 Task: Create a due date automation trigger when advanced on, 2 working days before a card is due add fields with custom field "Resume" set to a date between 1 and 7 days ago is due at 11:00 AM.
Action: Mouse moved to (1011, 75)
Screenshot: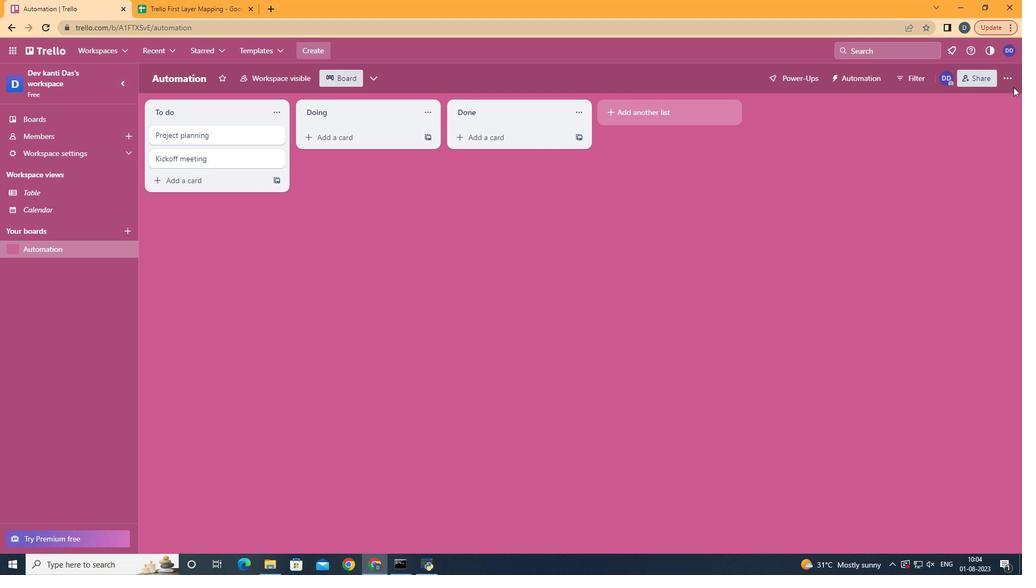 
Action: Mouse pressed left at (1011, 75)
Screenshot: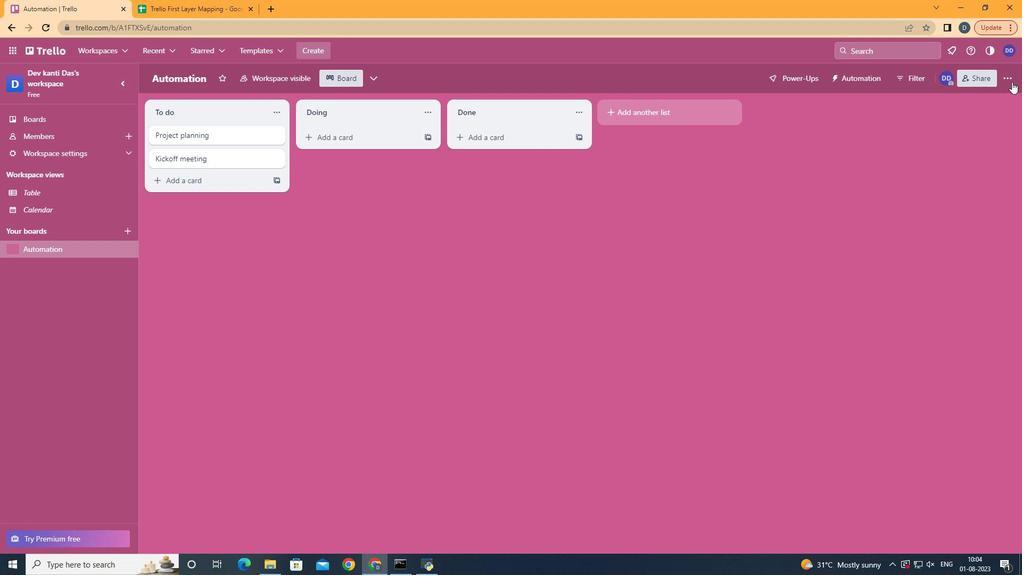 
Action: Mouse moved to (949, 226)
Screenshot: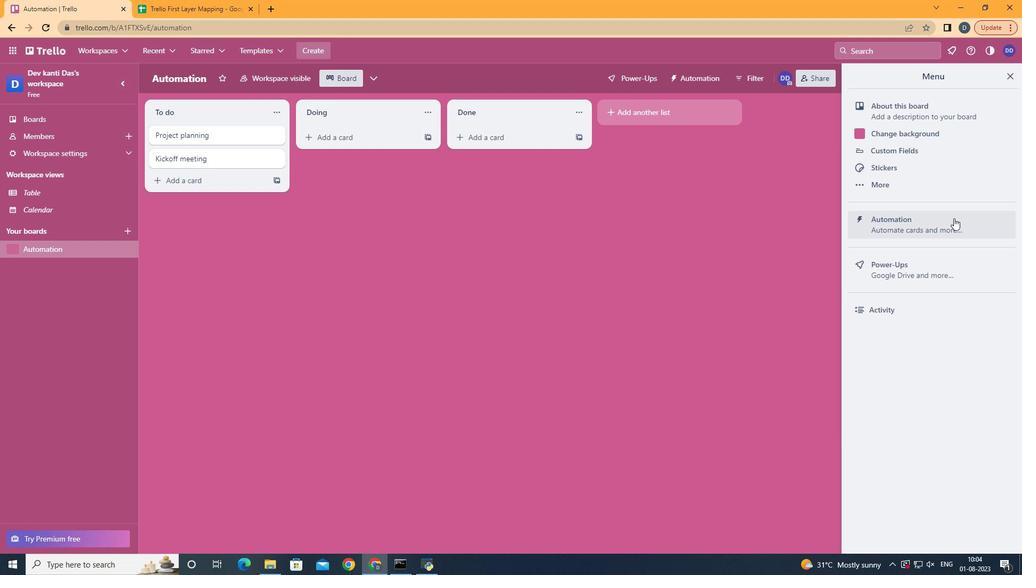 
Action: Mouse pressed left at (949, 226)
Screenshot: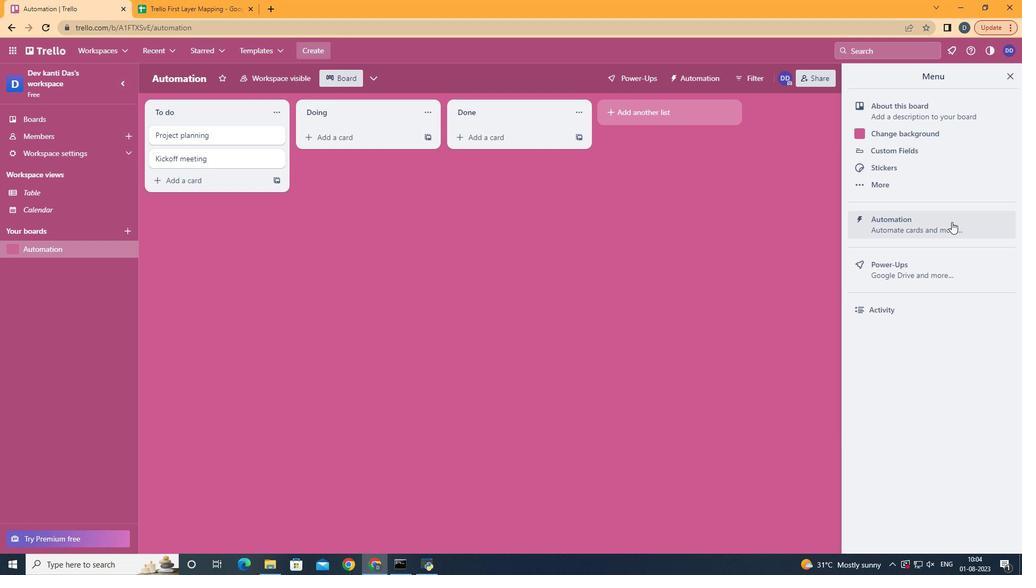 
Action: Mouse moved to (205, 210)
Screenshot: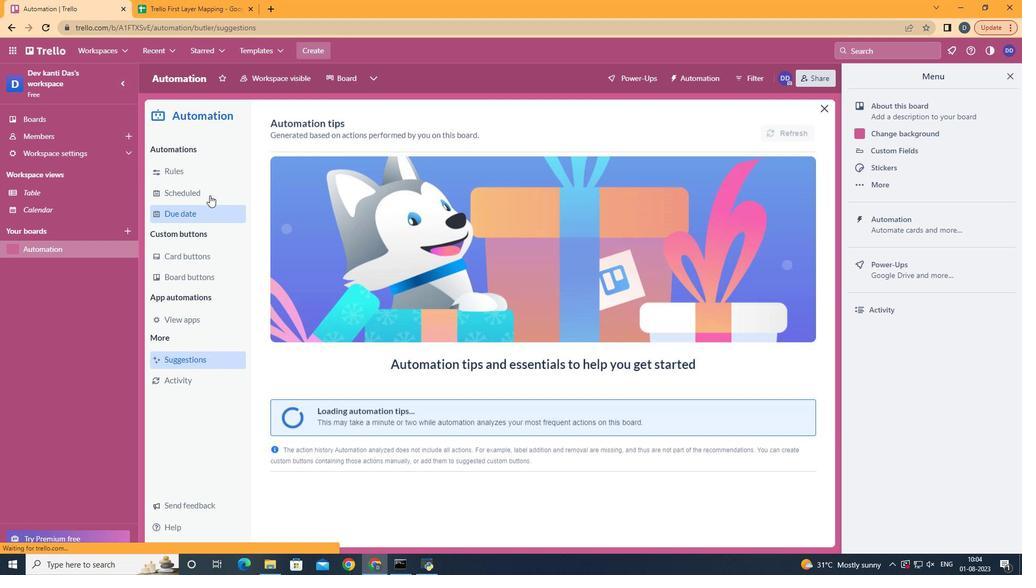 
Action: Mouse pressed left at (205, 210)
Screenshot: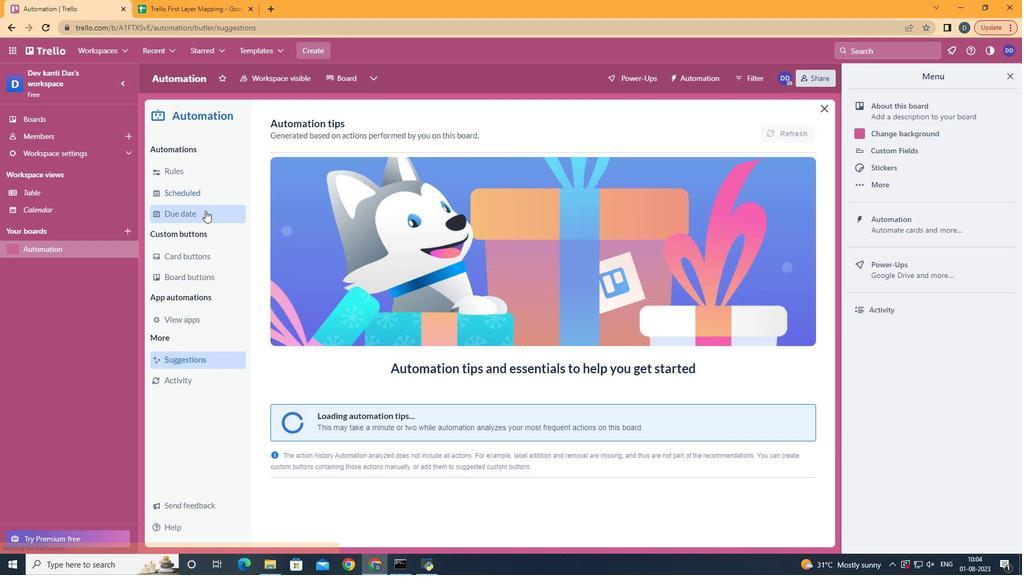 
Action: Mouse moved to (748, 126)
Screenshot: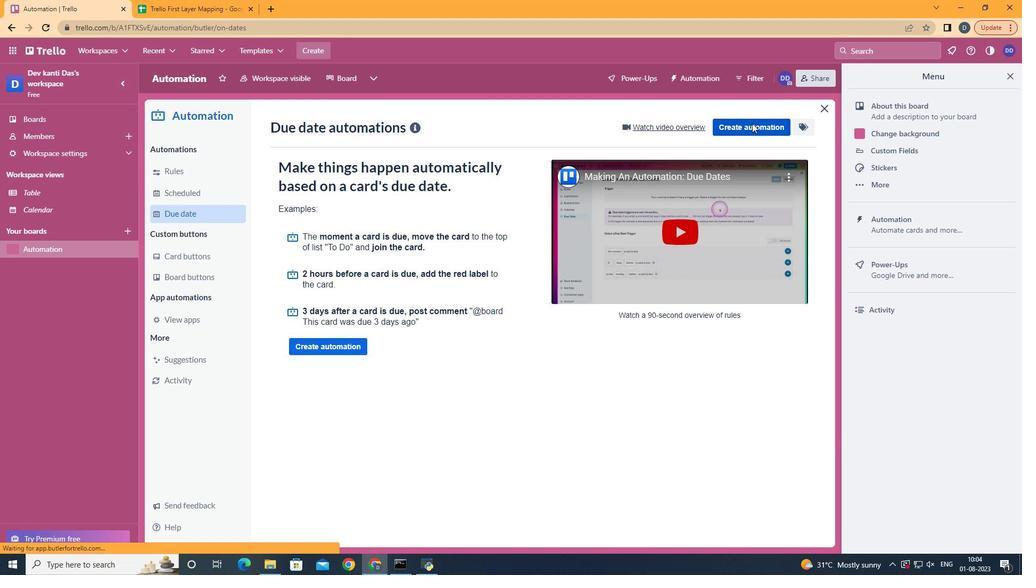 
Action: Mouse pressed left at (748, 126)
Screenshot: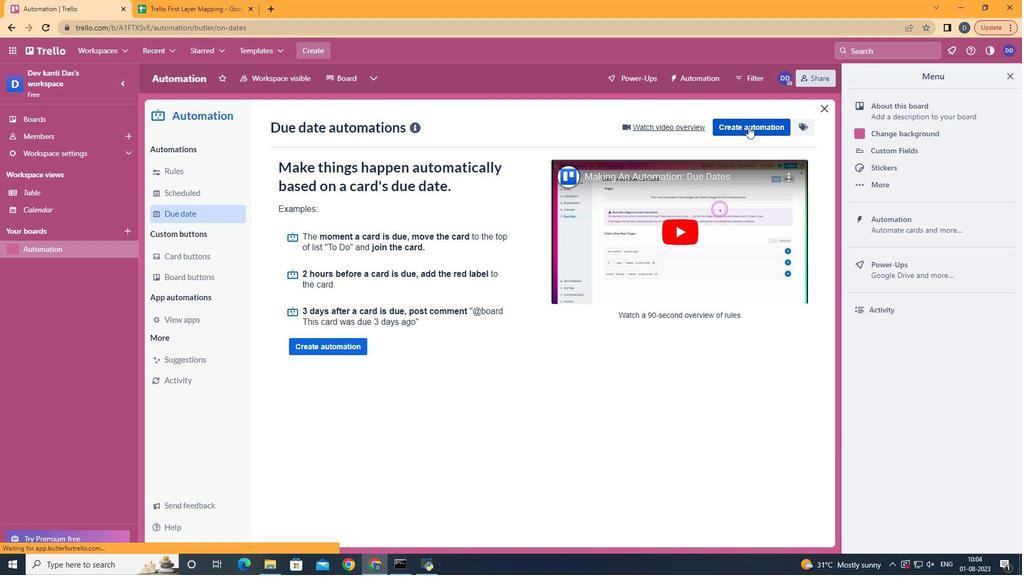 
Action: Mouse moved to (545, 227)
Screenshot: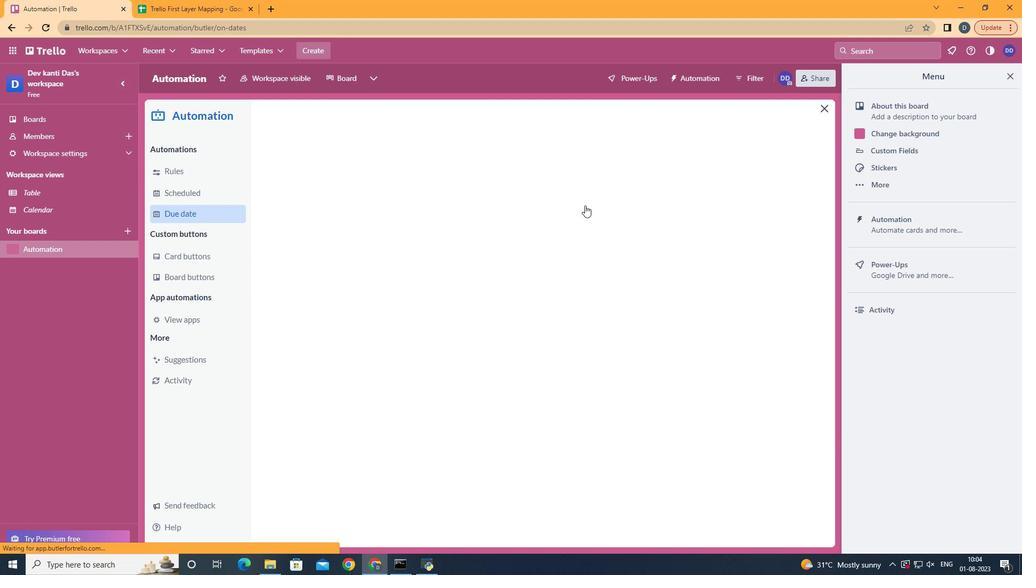 
Action: Mouse pressed left at (545, 227)
Screenshot: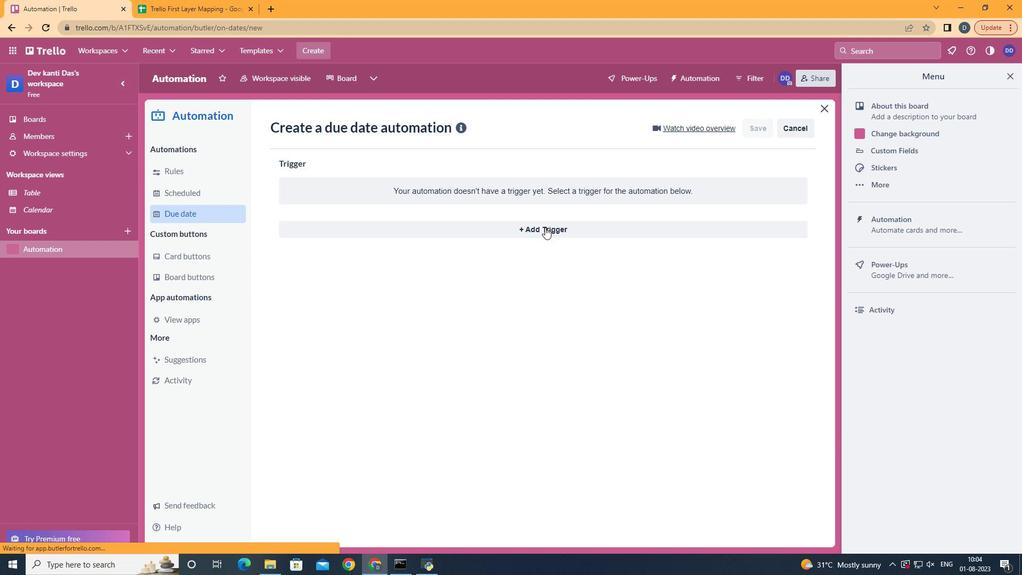 
Action: Mouse moved to (349, 430)
Screenshot: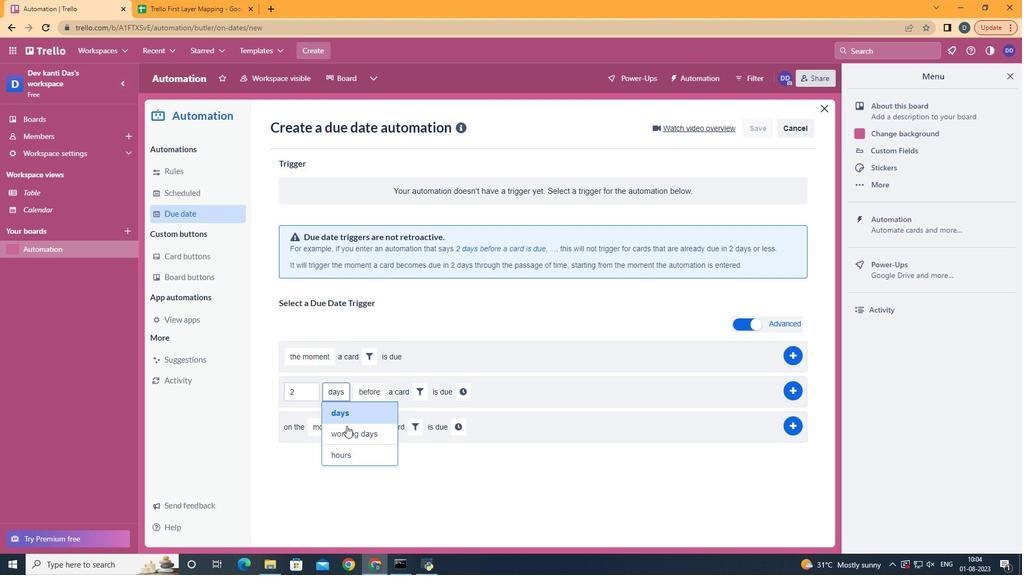 
Action: Mouse pressed left at (349, 430)
Screenshot: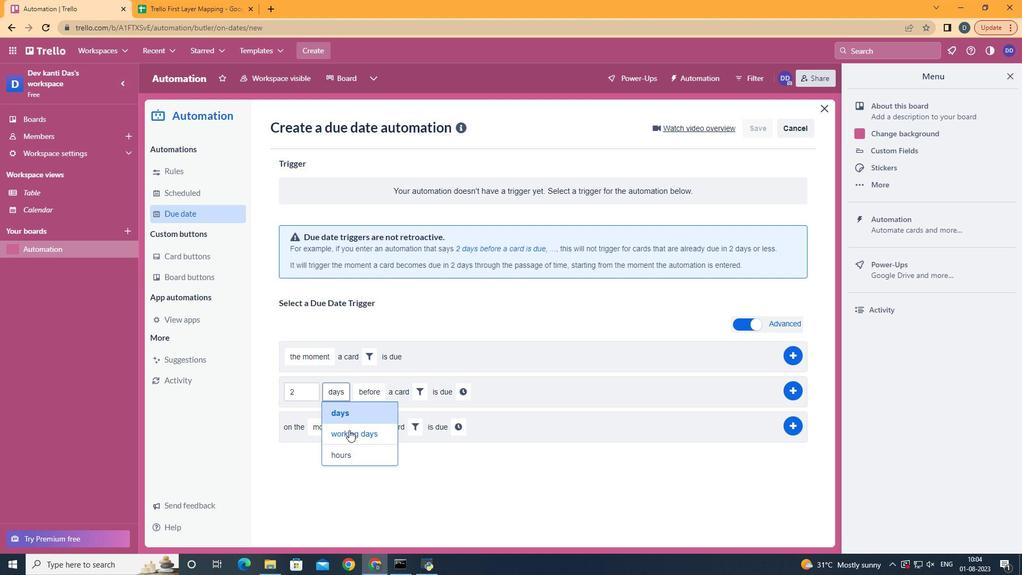 
Action: Mouse moved to (446, 391)
Screenshot: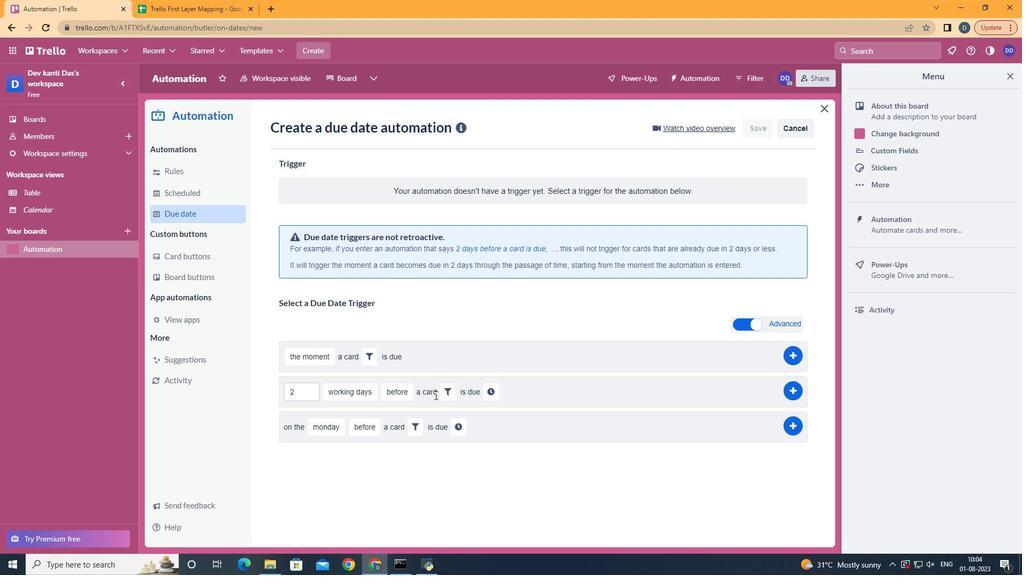 
Action: Mouse pressed left at (446, 391)
Screenshot: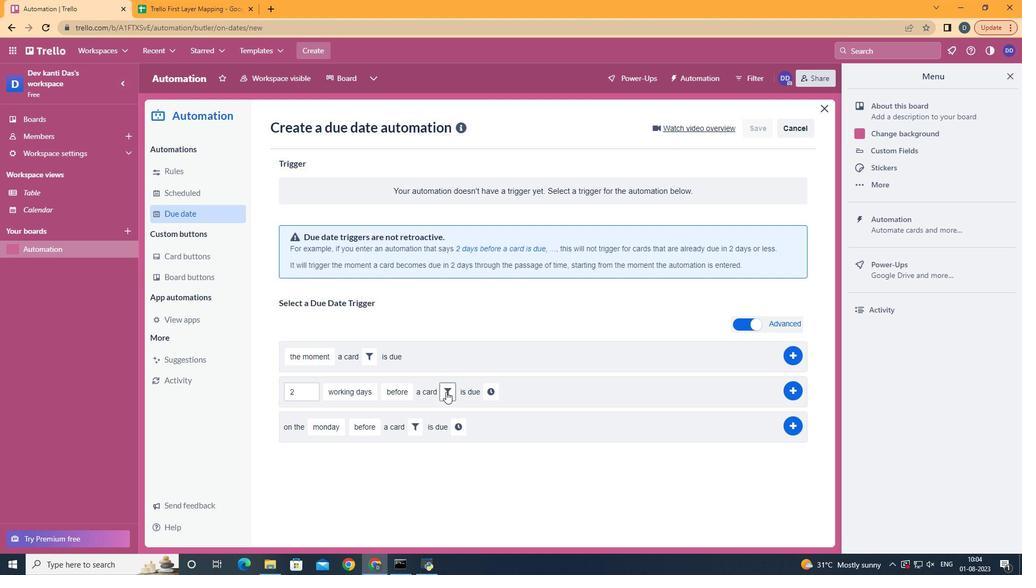 
Action: Mouse moved to (621, 432)
Screenshot: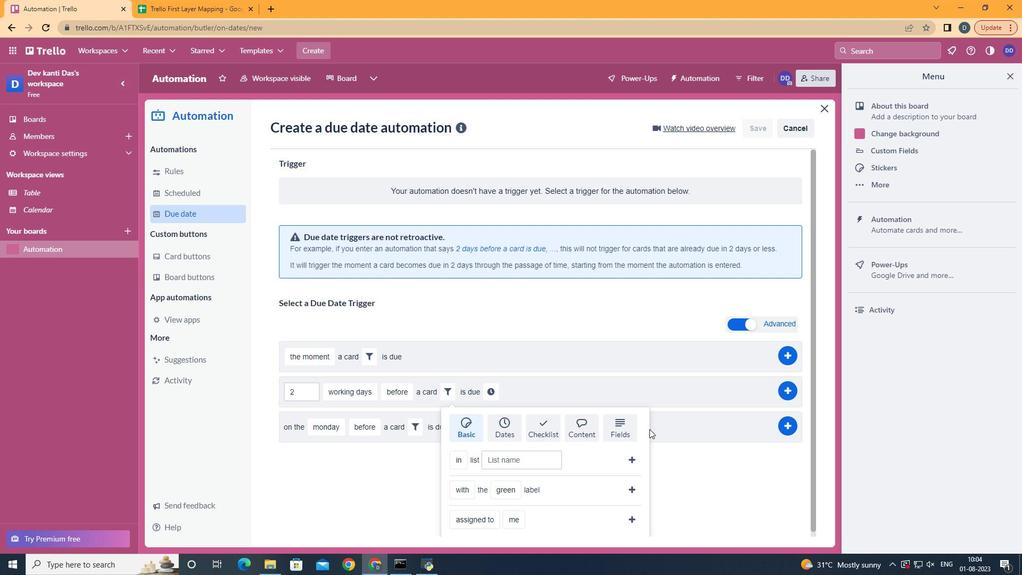 
Action: Mouse pressed left at (621, 432)
Screenshot: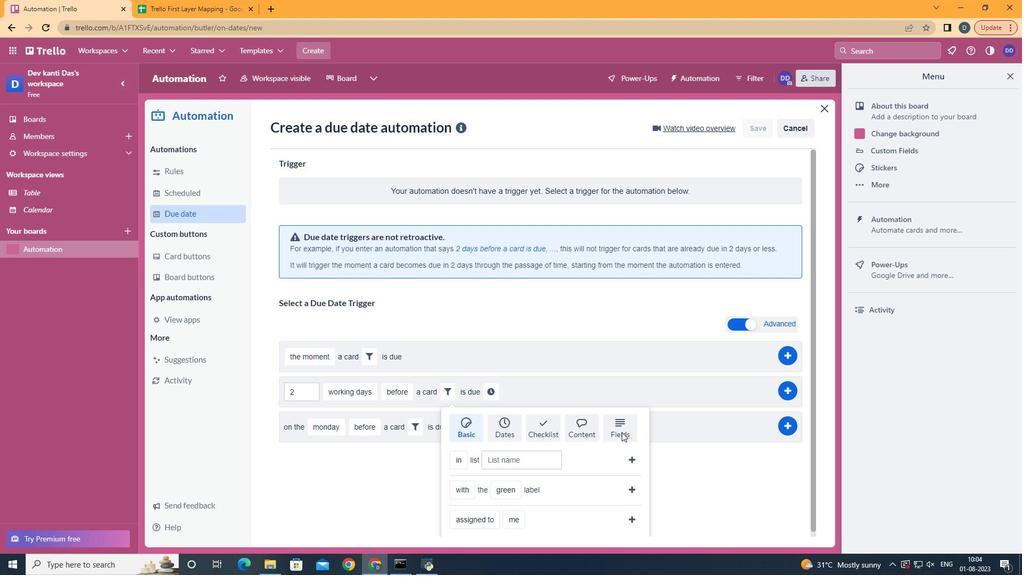 
Action: Mouse moved to (620, 432)
Screenshot: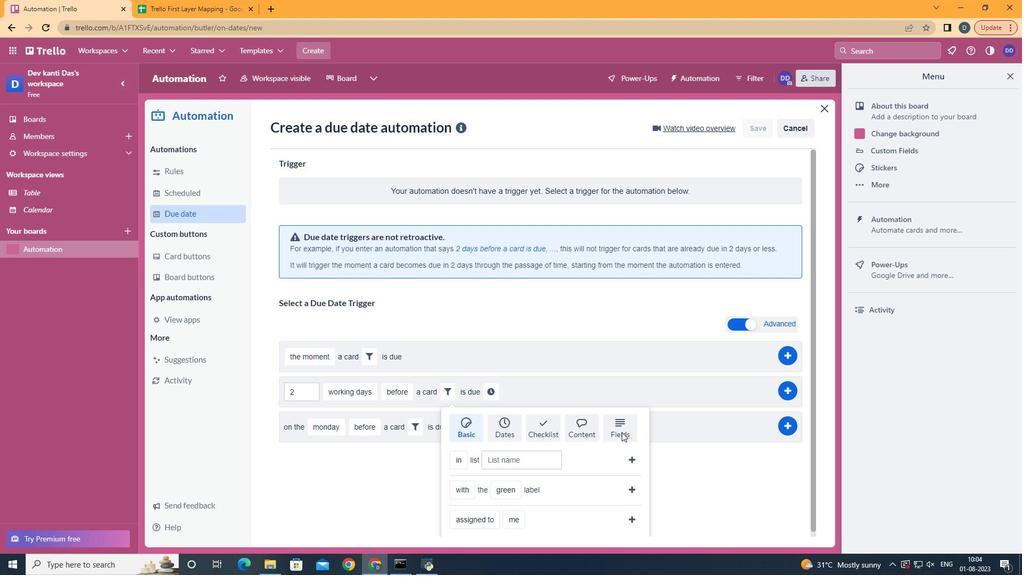 
Action: Mouse scrolled (620, 431) with delta (0, 0)
Screenshot: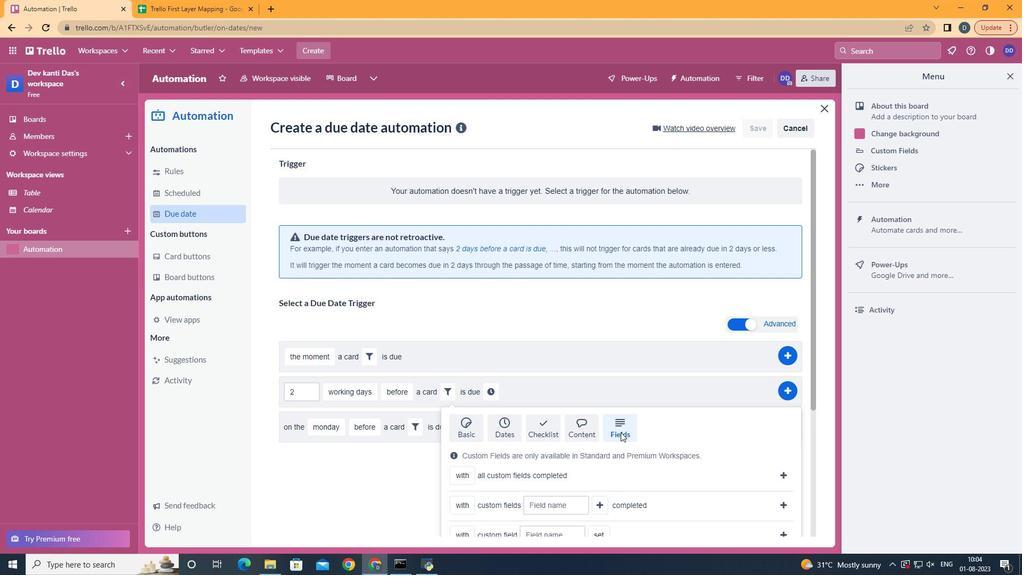 
Action: Mouse scrolled (620, 431) with delta (0, 0)
Screenshot: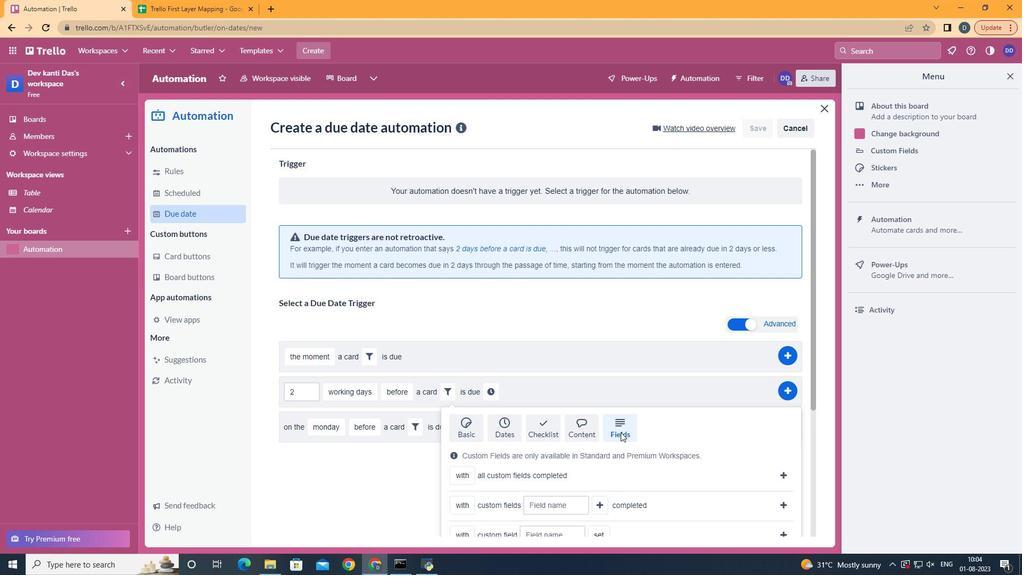 
Action: Mouse scrolled (620, 431) with delta (0, 0)
Screenshot: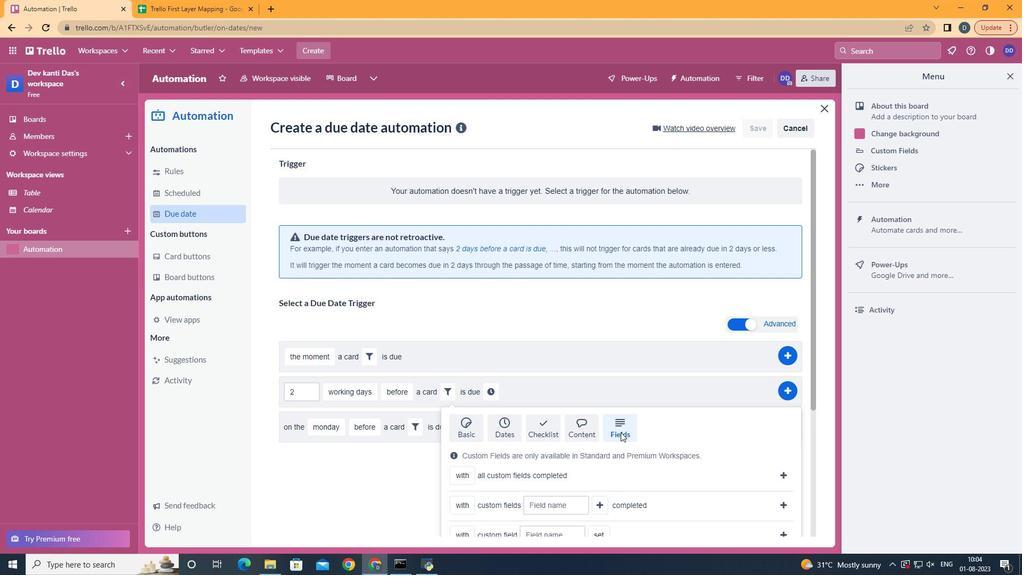 
Action: Mouse scrolled (620, 431) with delta (0, 0)
Screenshot: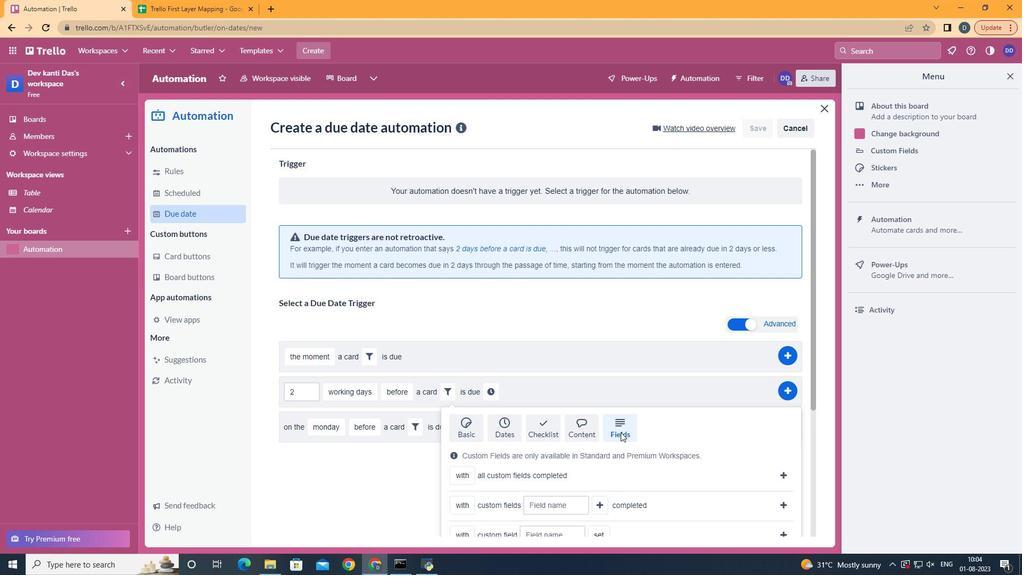 
Action: Mouse scrolled (620, 431) with delta (0, 0)
Screenshot: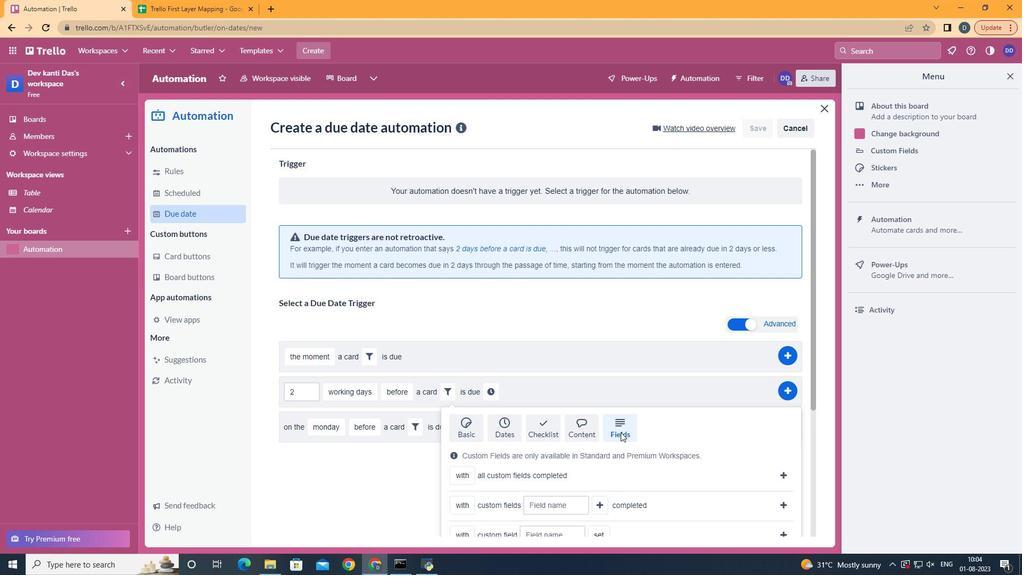 
Action: Mouse scrolled (620, 431) with delta (0, 0)
Screenshot: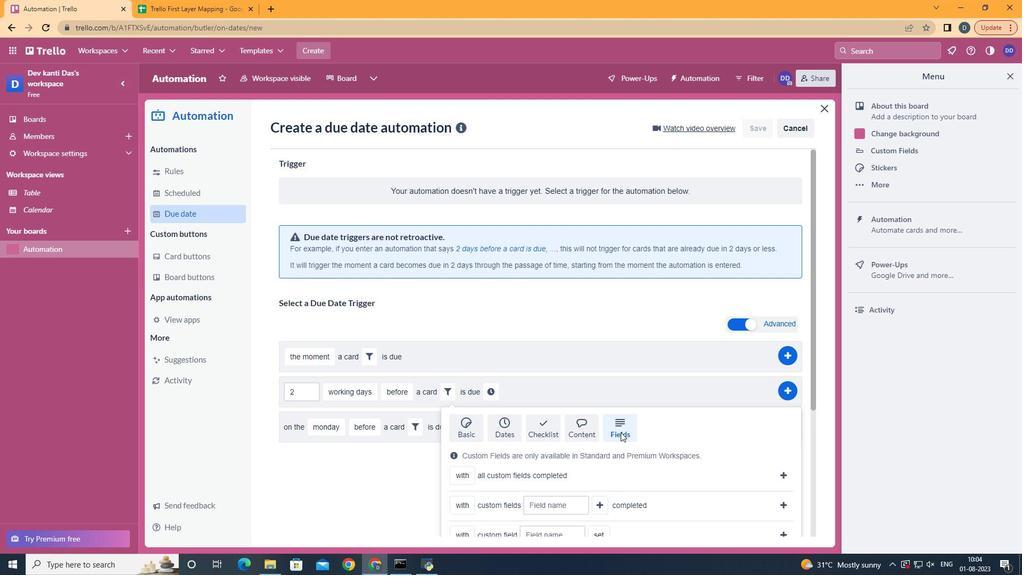 
Action: Mouse moved to (478, 453)
Screenshot: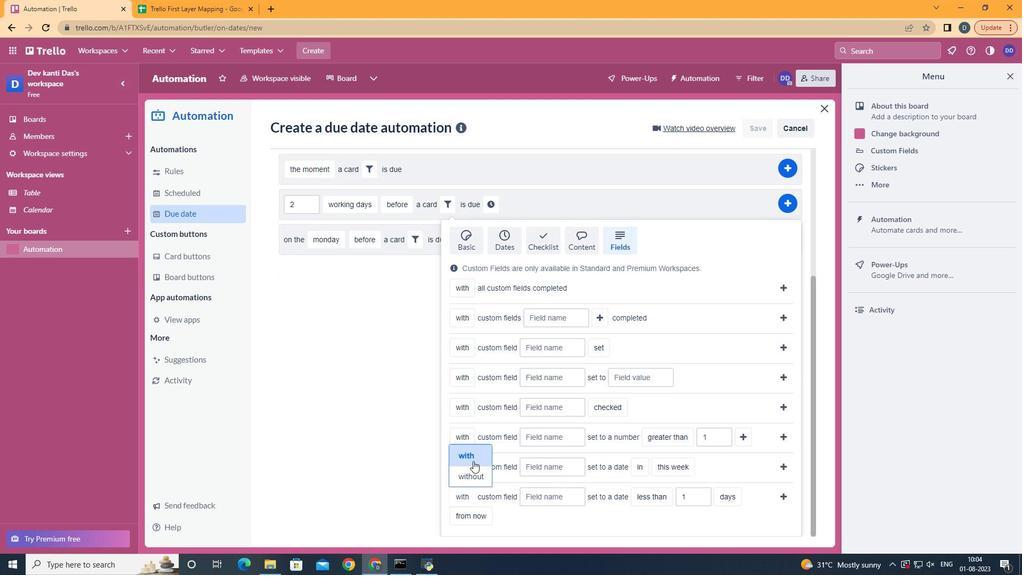 
Action: Mouse pressed left at (478, 453)
Screenshot: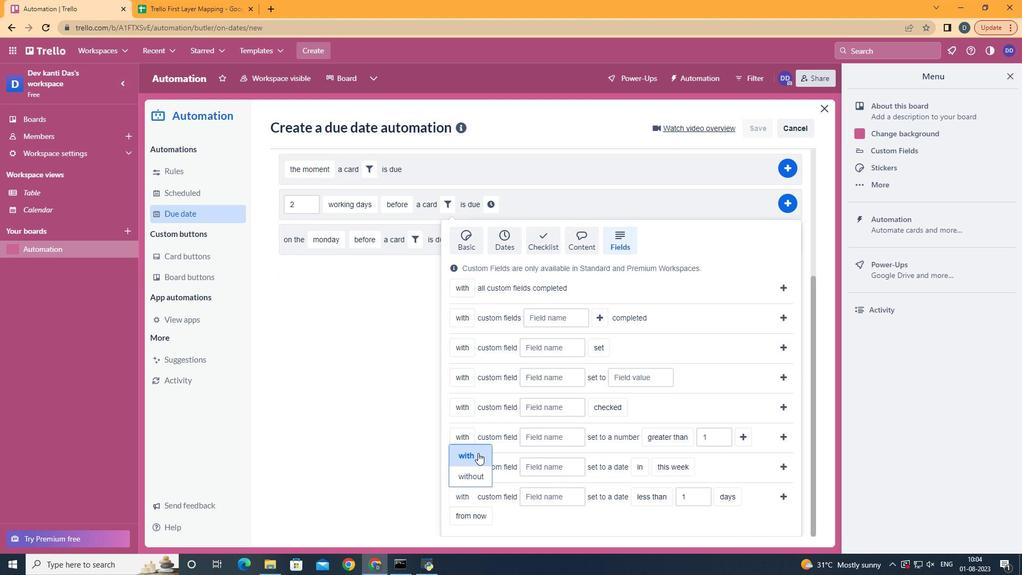 
Action: Mouse moved to (561, 495)
Screenshot: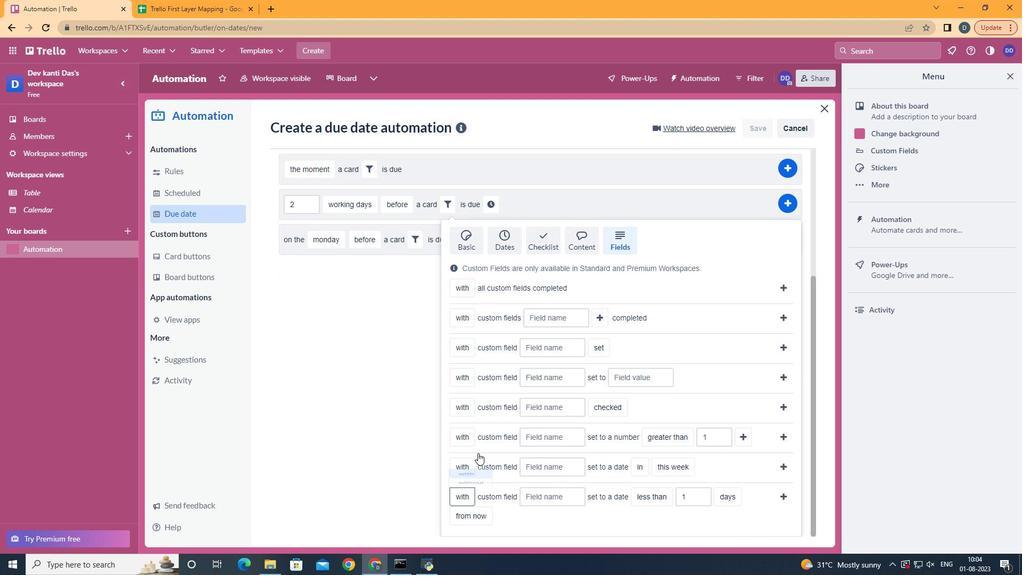 
Action: Mouse pressed left at (561, 495)
Screenshot: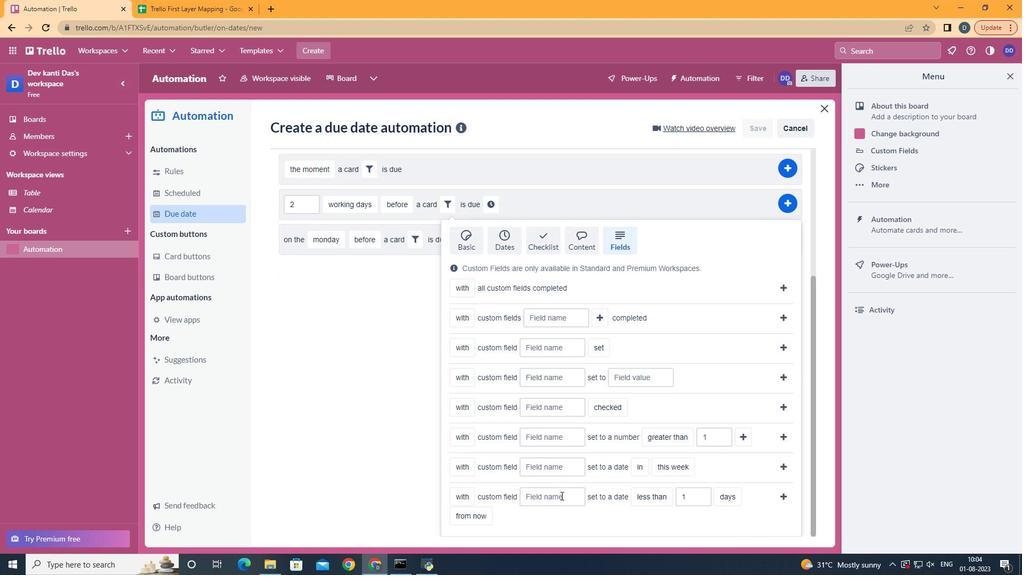 
Action: Key pressed <Key.shift>Resume
Screenshot: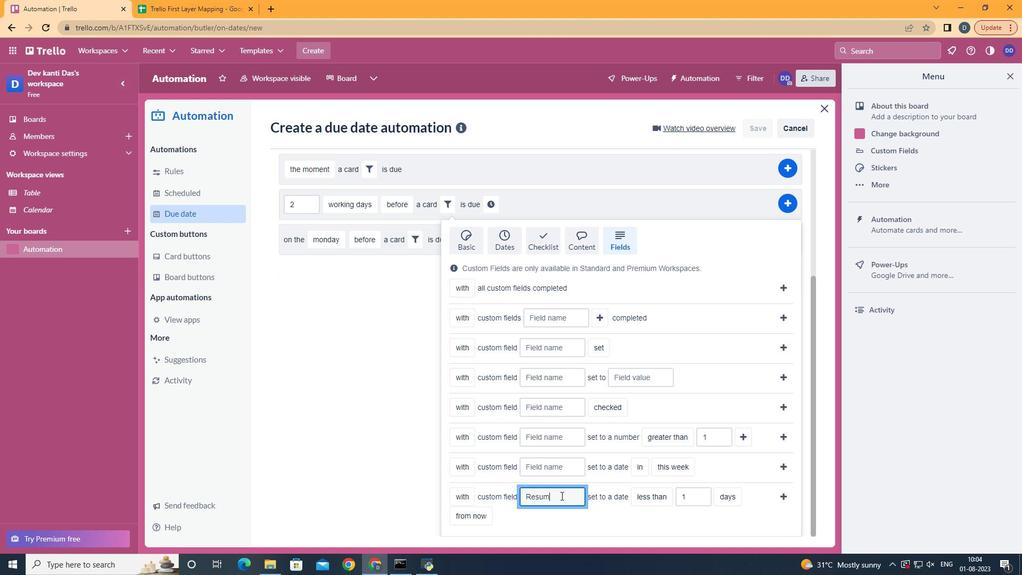 
Action: Mouse moved to (659, 482)
Screenshot: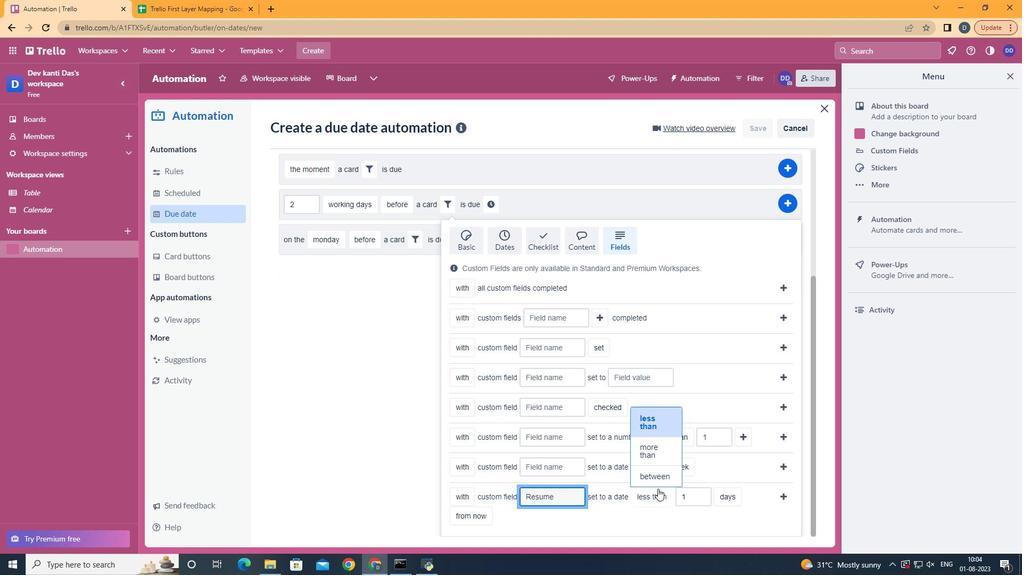 
Action: Mouse pressed left at (659, 482)
Screenshot: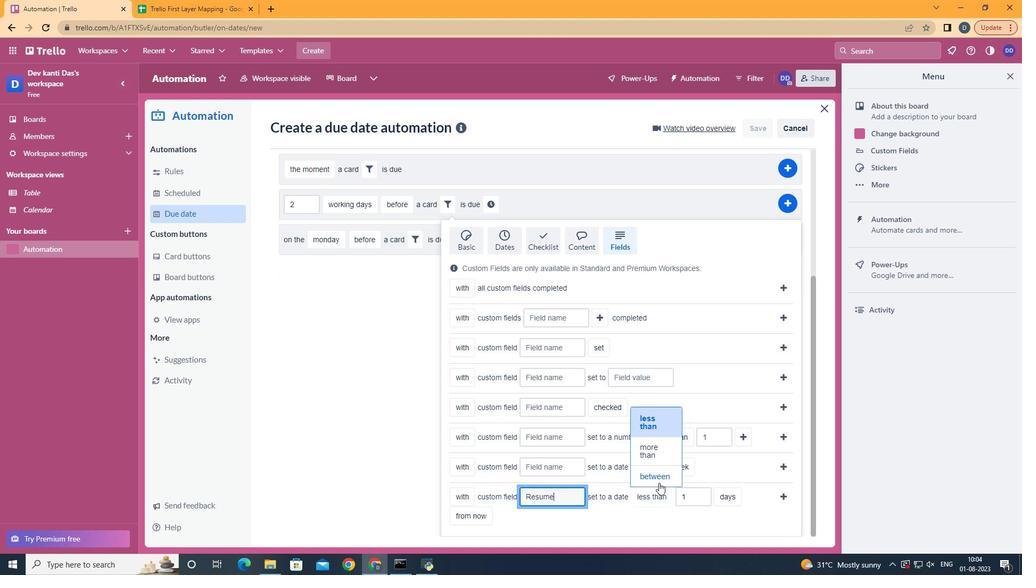 
Action: Mouse moved to (475, 477)
Screenshot: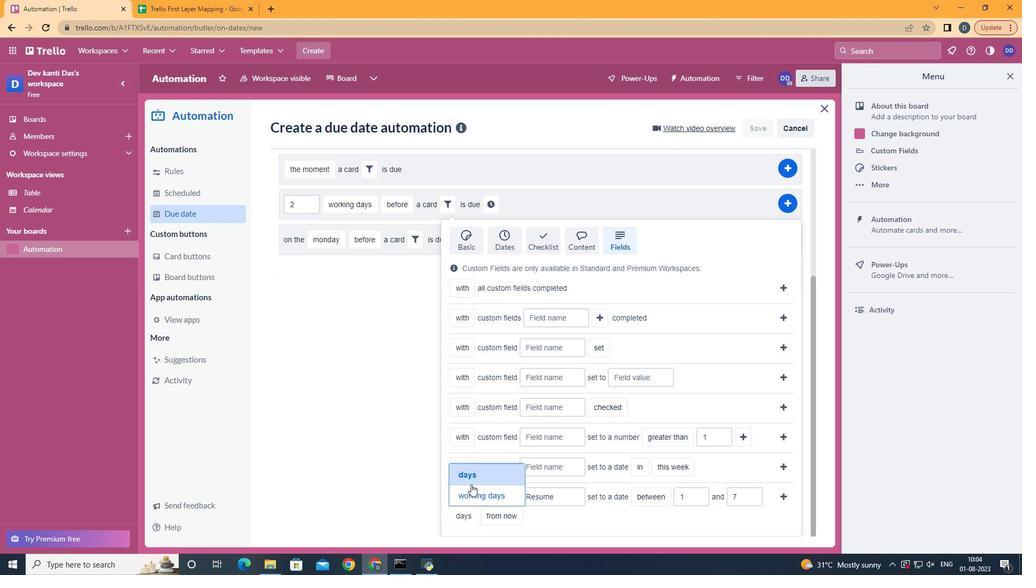
Action: Mouse pressed left at (475, 477)
Screenshot: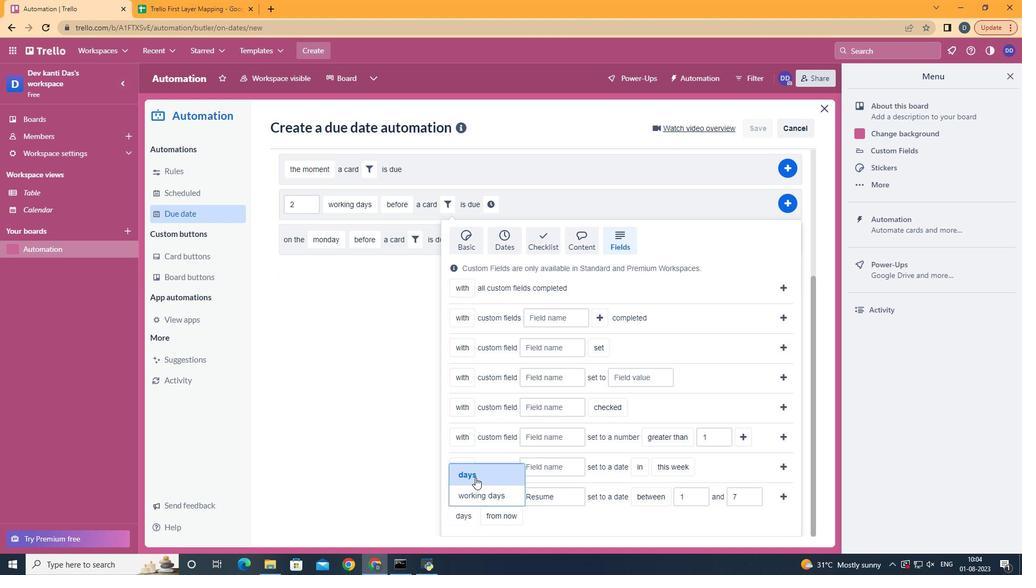 
Action: Mouse moved to (507, 499)
Screenshot: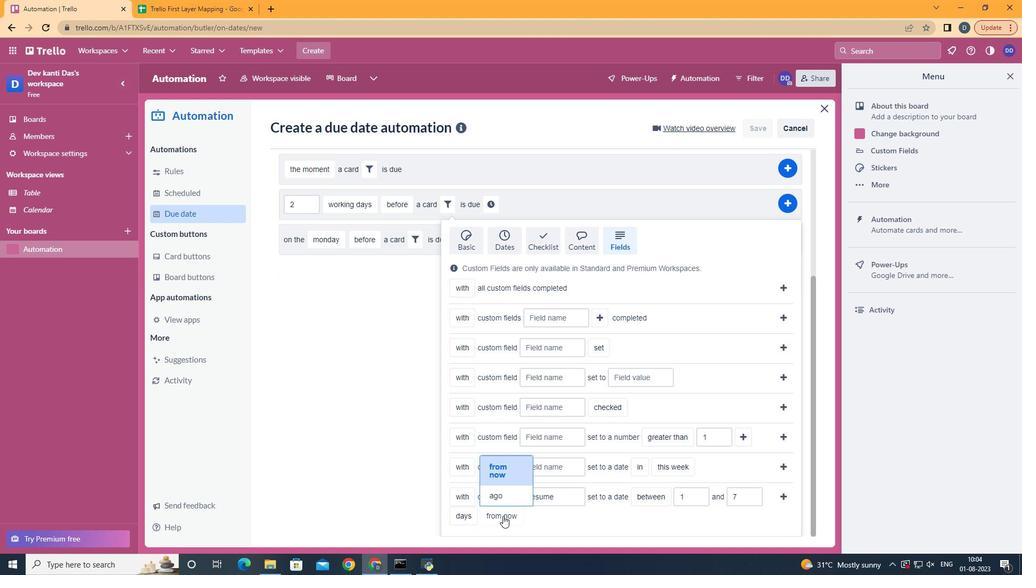 
Action: Mouse pressed left at (507, 499)
Screenshot: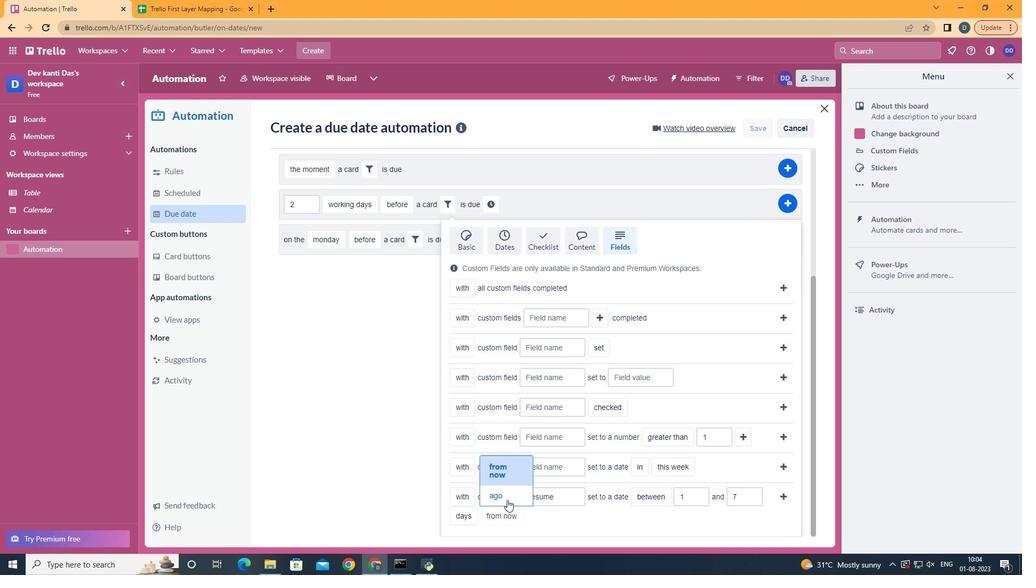 
Action: Mouse moved to (781, 501)
Screenshot: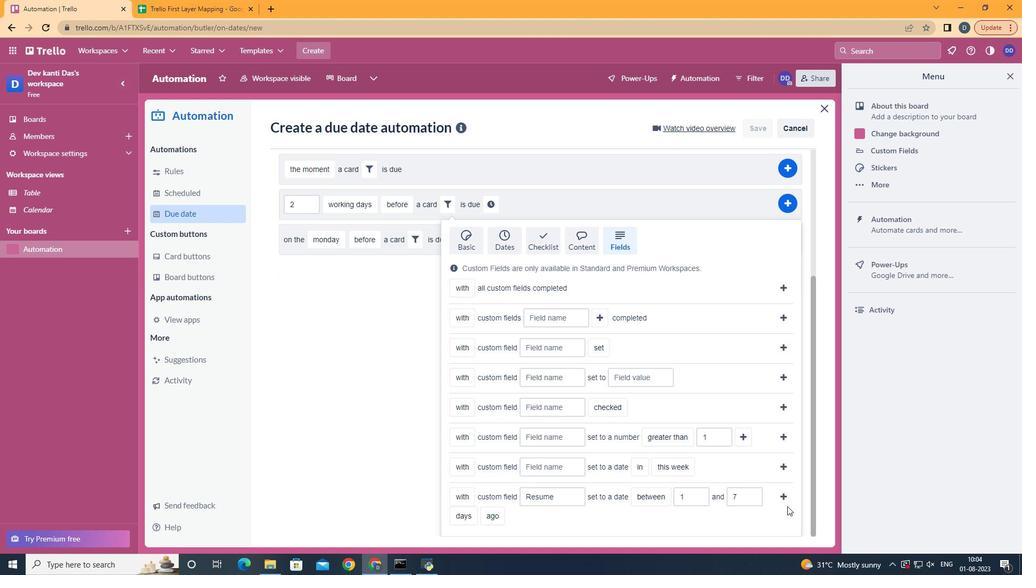 
Action: Mouse pressed left at (781, 501)
Screenshot: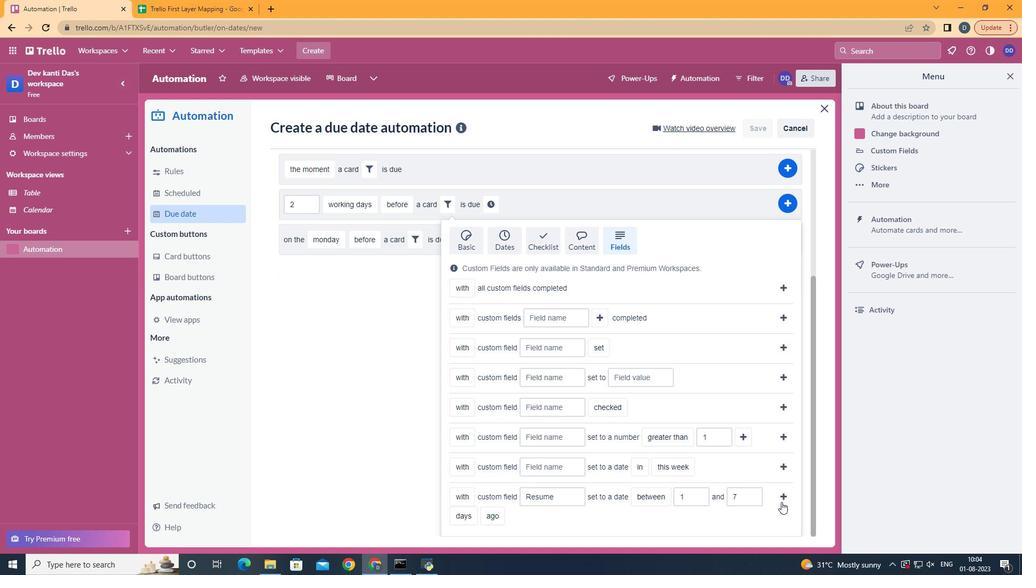 
Action: Mouse moved to (740, 395)
Screenshot: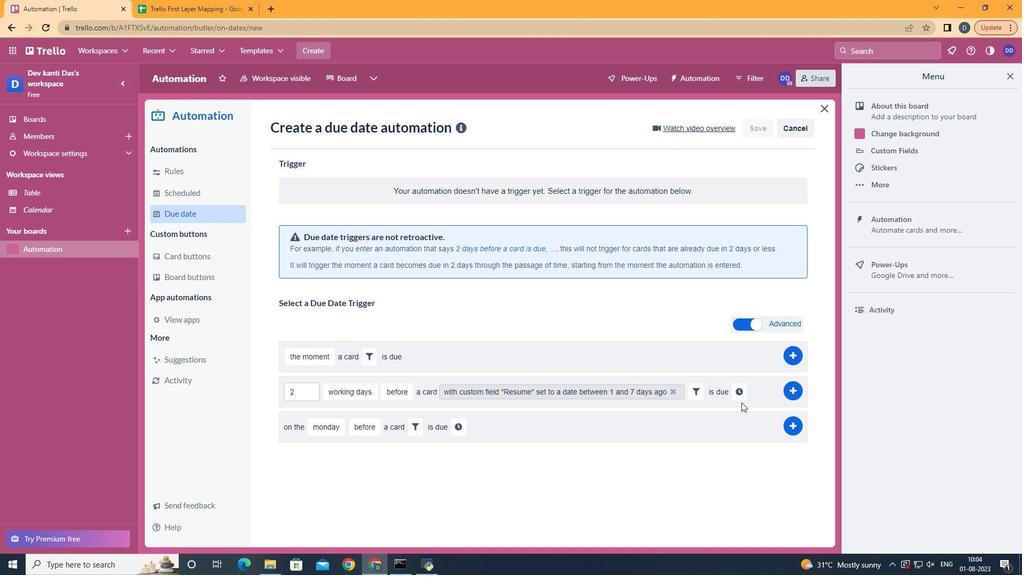 
Action: Mouse pressed left at (740, 395)
Screenshot: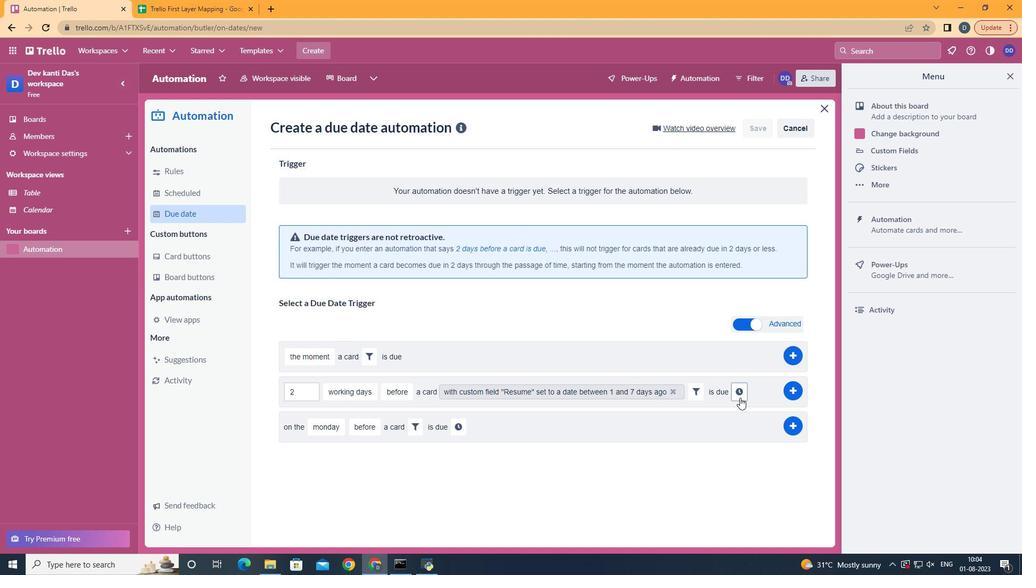 
Action: Mouse moved to (316, 419)
Screenshot: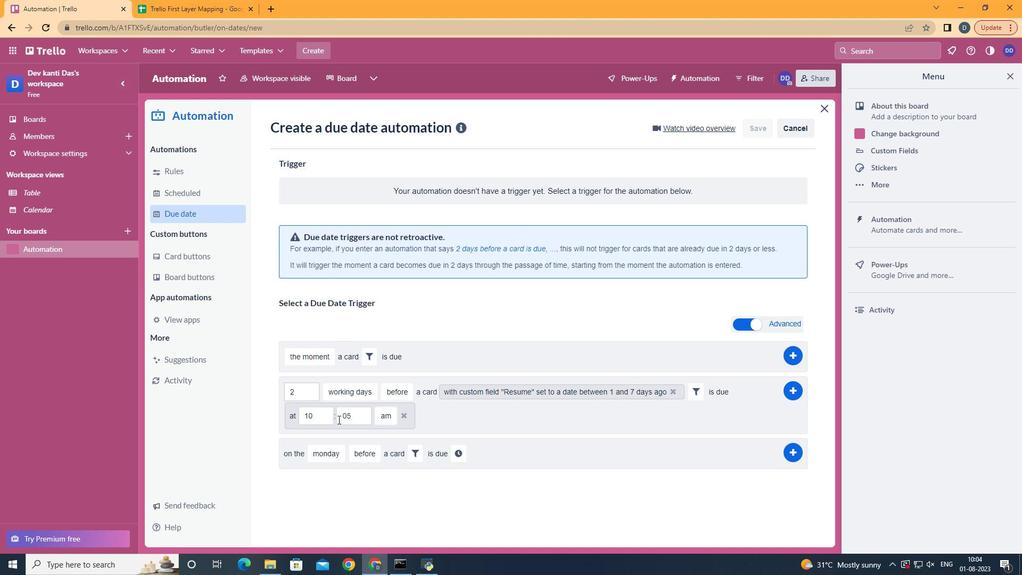 
Action: Mouse pressed left at (316, 419)
Screenshot: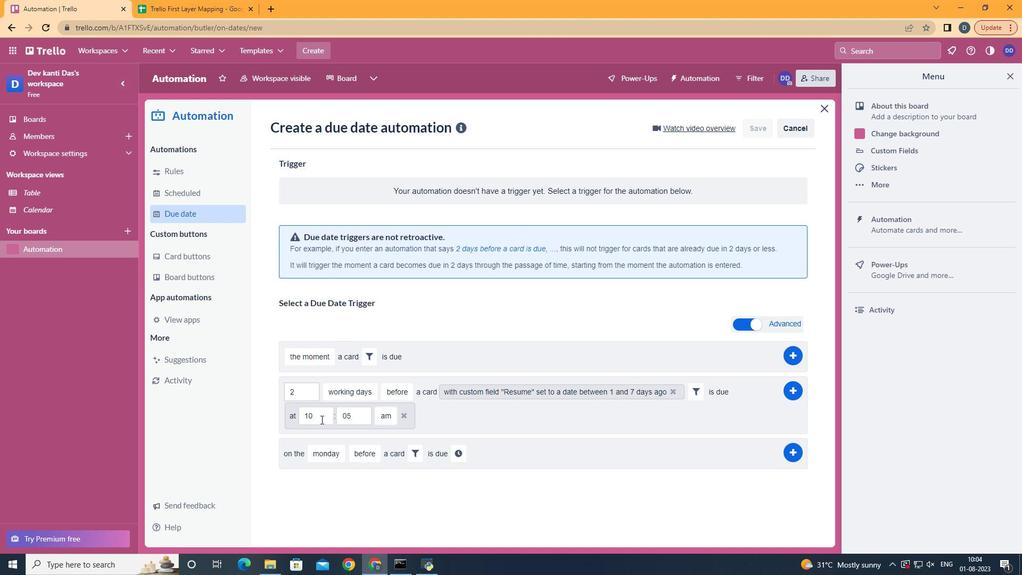 
Action: Key pressed <Key.backspace>1
Screenshot: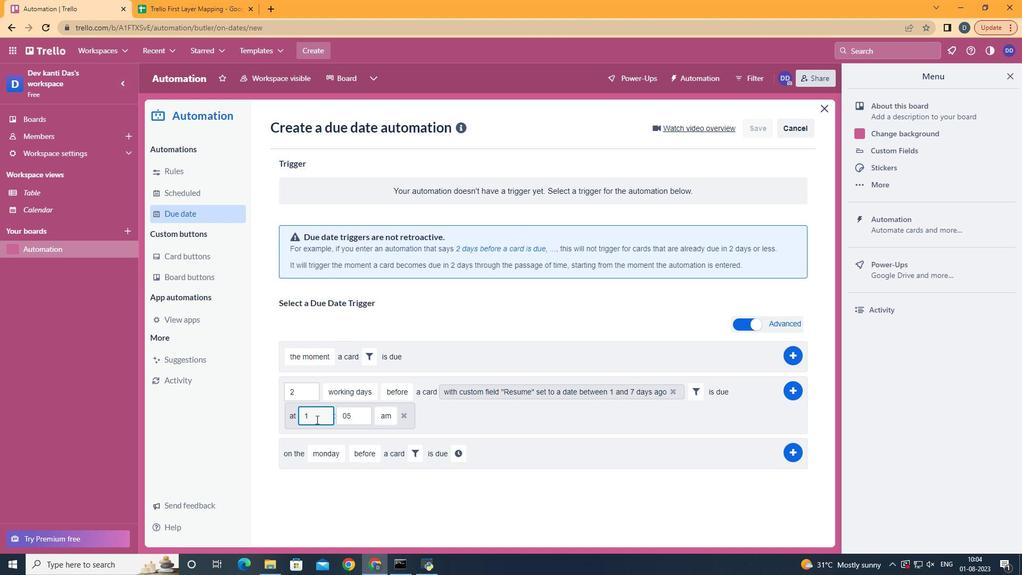 
Action: Mouse moved to (362, 414)
Screenshot: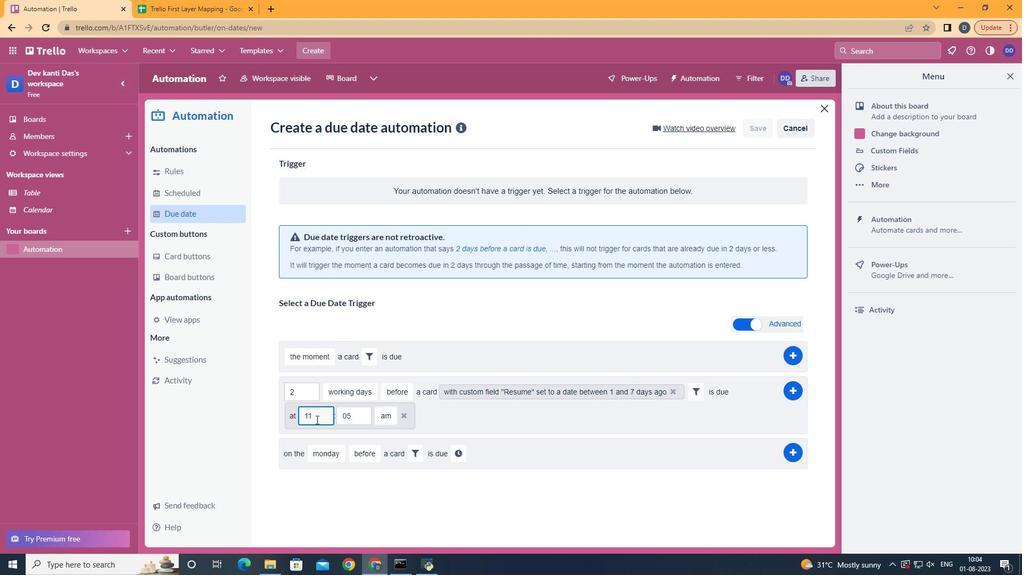 
Action: Mouse pressed left at (362, 414)
Screenshot: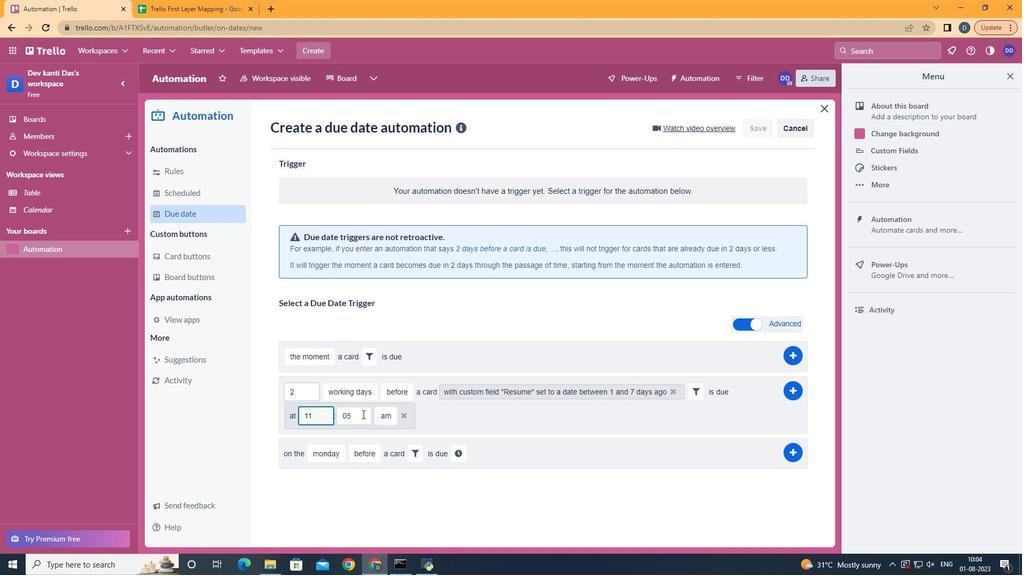 
Action: Key pressed <Key.backspace>0
Screenshot: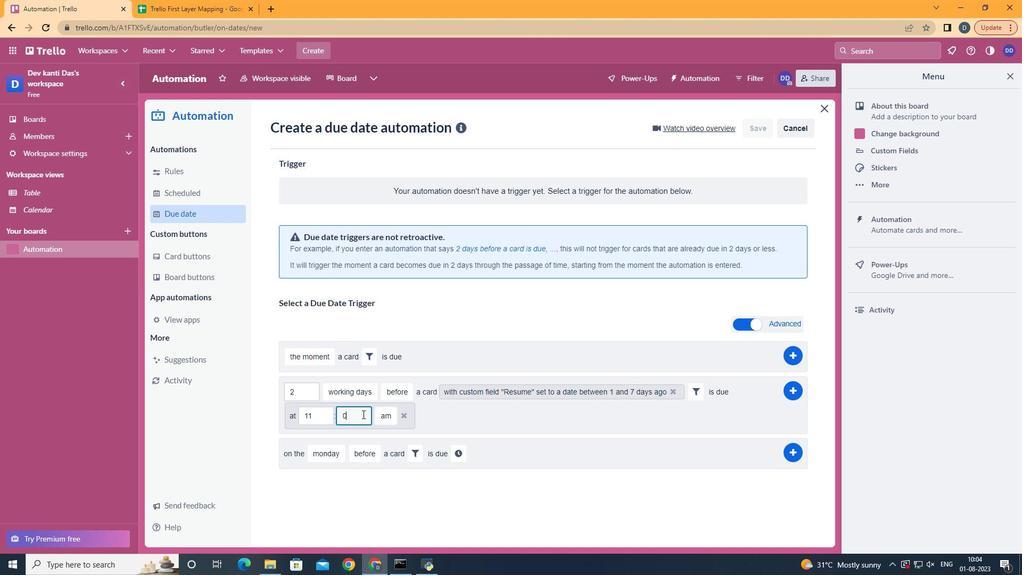 
Action: Mouse moved to (794, 391)
Screenshot: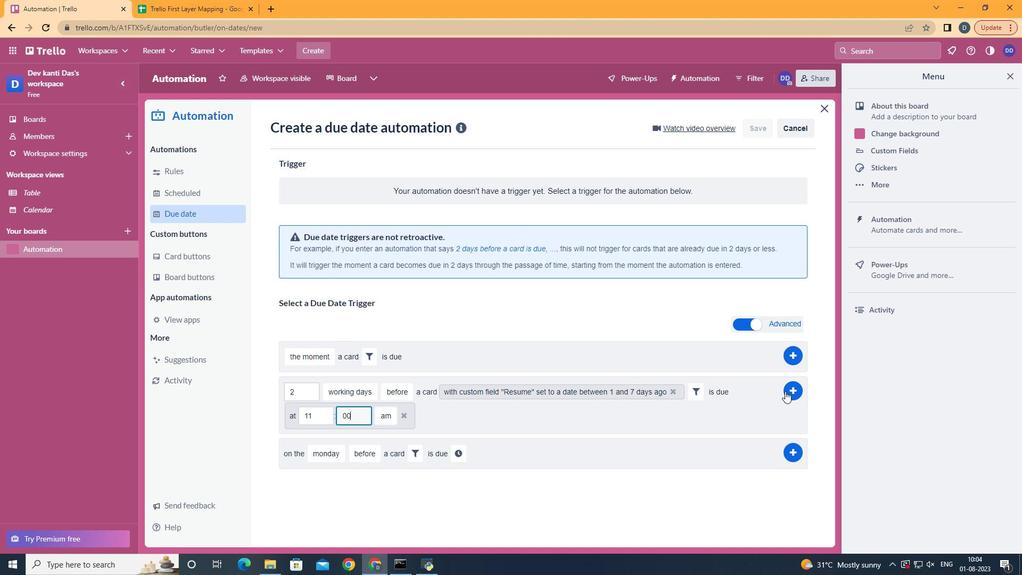 
Action: Mouse pressed left at (794, 391)
Screenshot: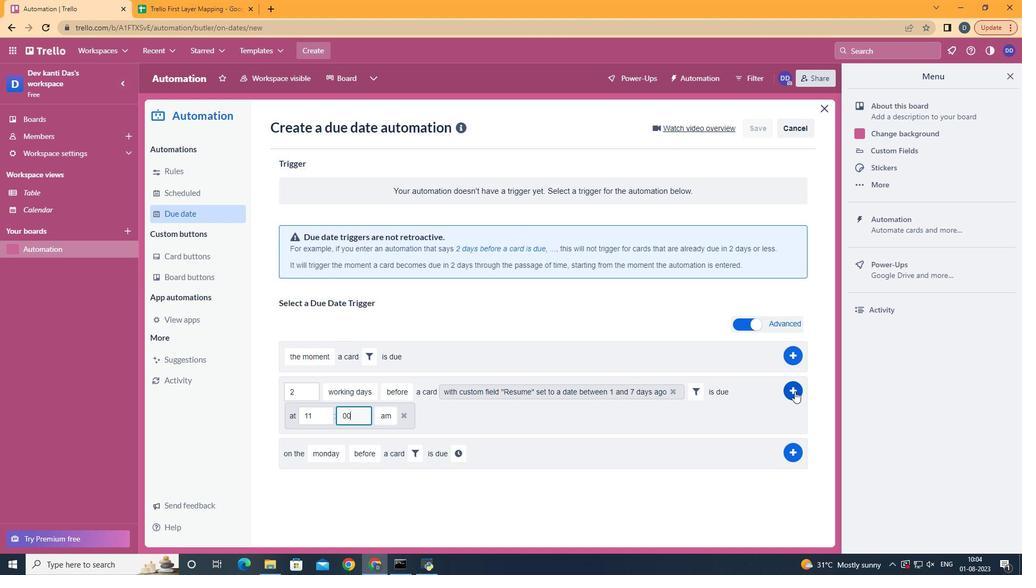 
Action: Mouse moved to (599, 312)
Screenshot: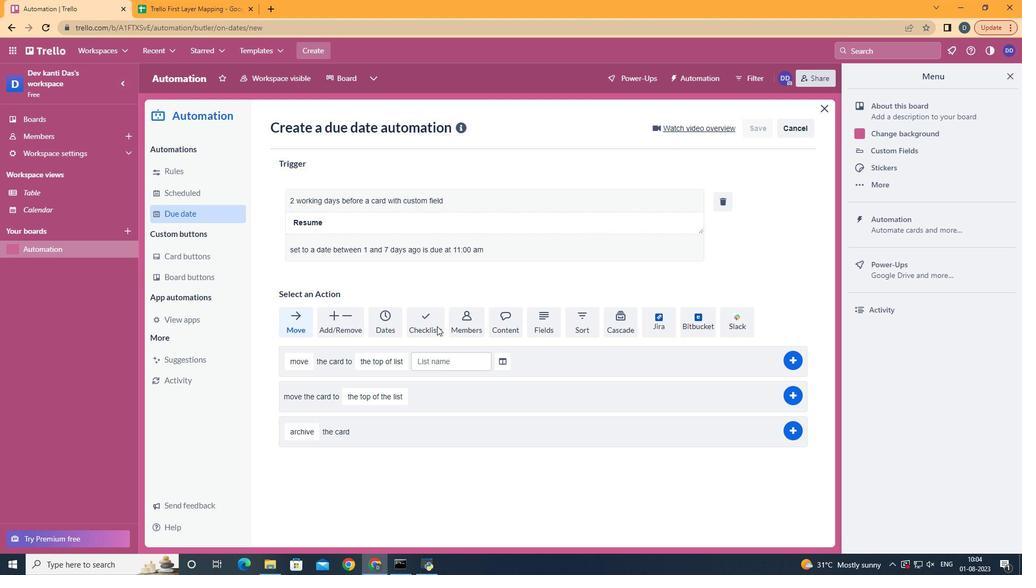 
